 Task: Update the alert settings of the saved search to instantly.
Action: Mouse moved to (841, 119)
Screenshot: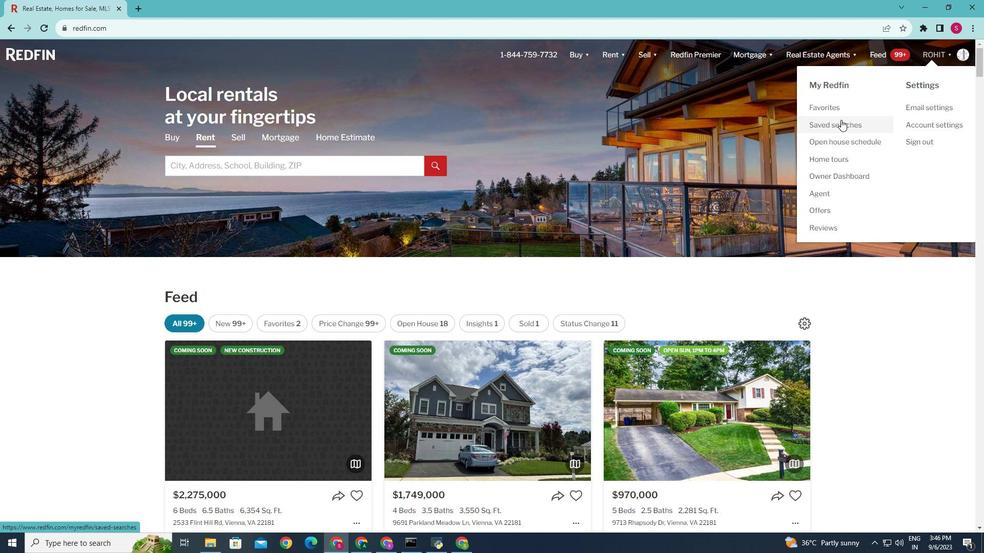 
Action: Mouse pressed left at (841, 119)
Screenshot: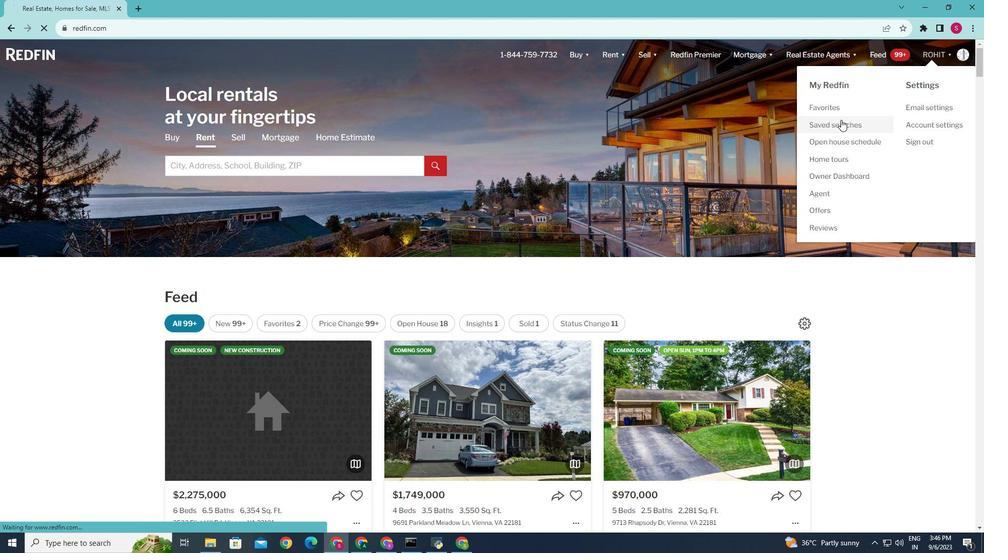 
Action: Mouse moved to (323, 250)
Screenshot: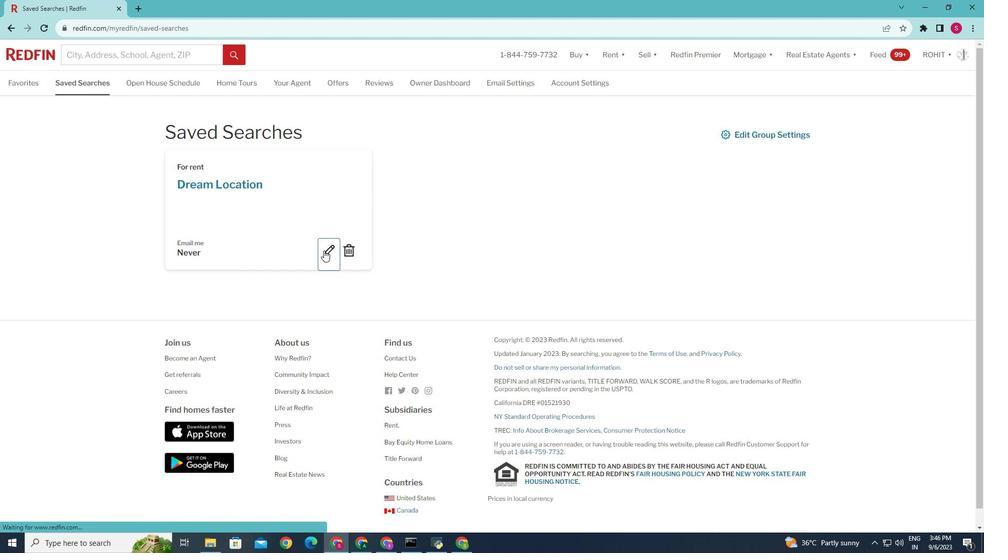 
Action: Mouse pressed left at (323, 250)
Screenshot: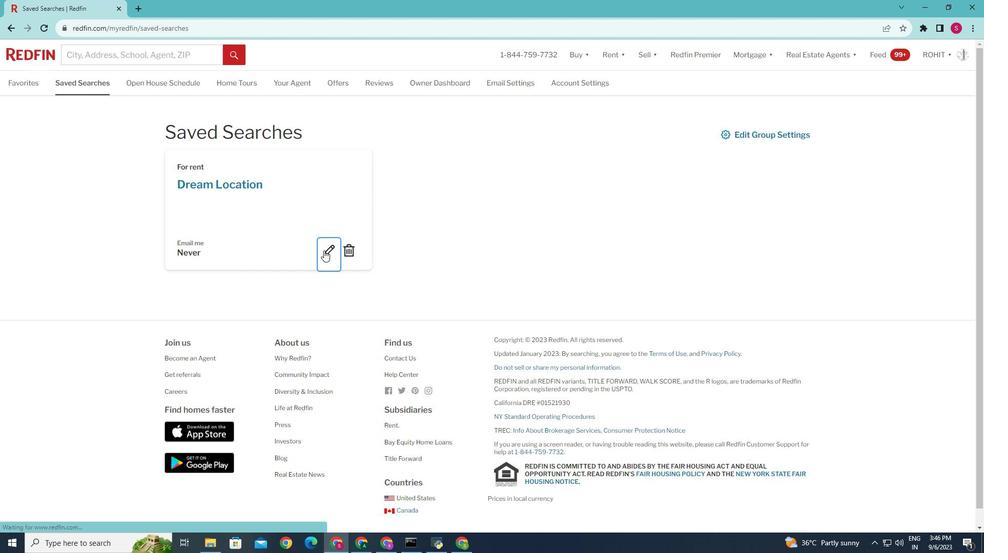 
Action: Mouse moved to (551, 205)
Screenshot: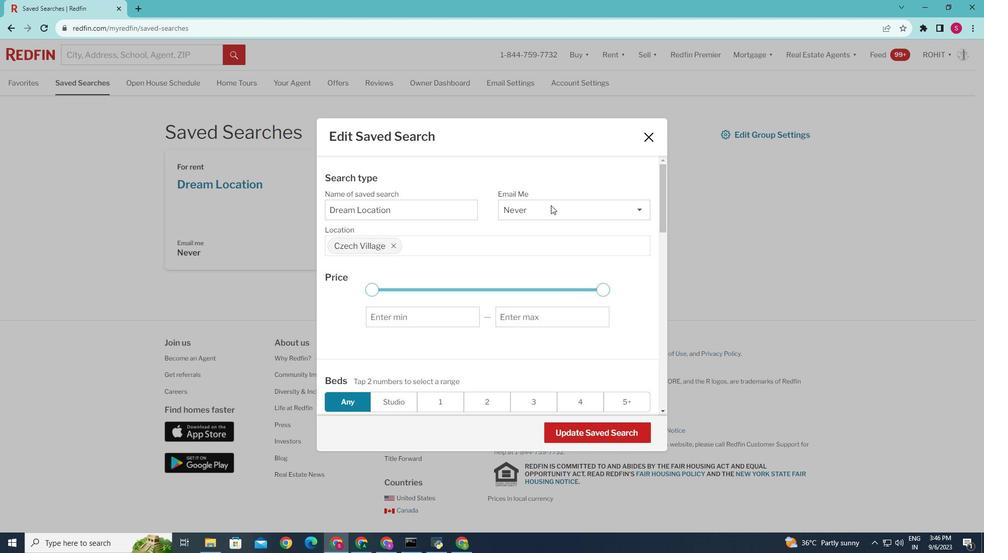 
Action: Mouse pressed left at (551, 205)
Screenshot: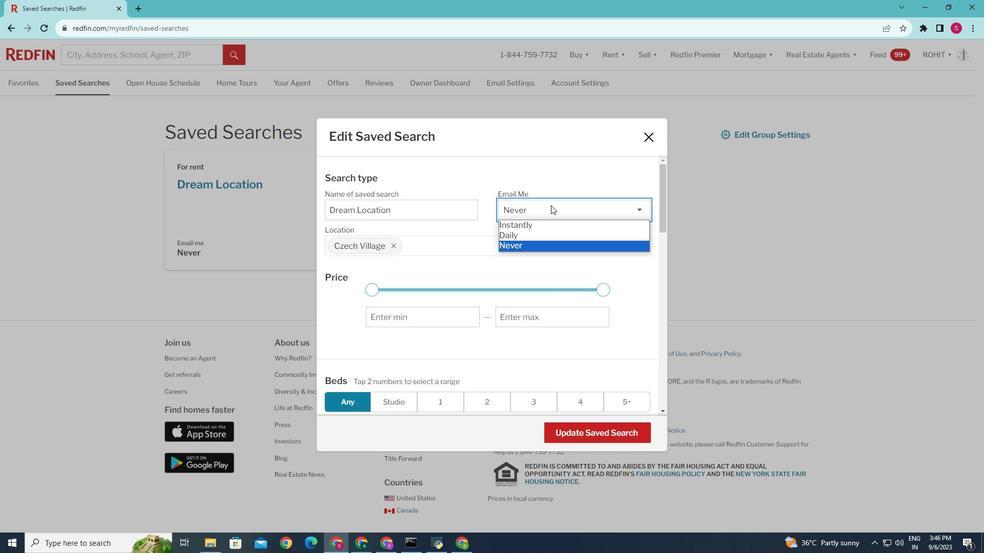 
Action: Mouse moved to (537, 227)
Screenshot: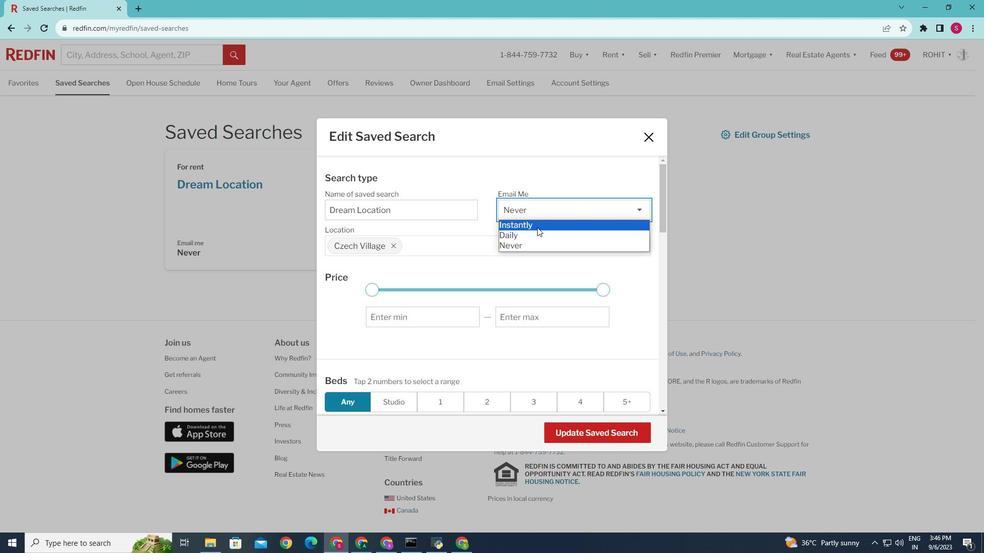 
Action: Mouse pressed left at (537, 227)
Screenshot: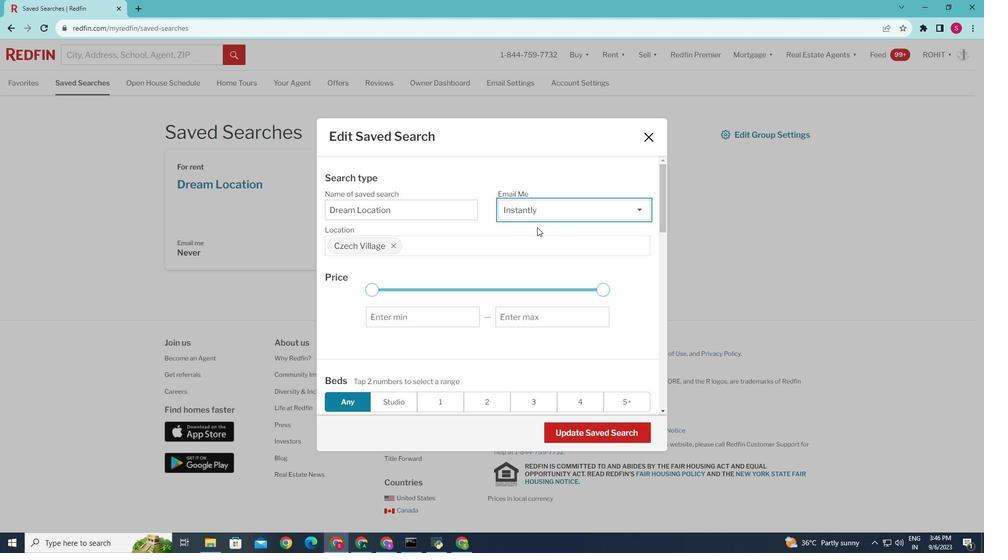 
Action: Mouse moved to (572, 430)
Screenshot: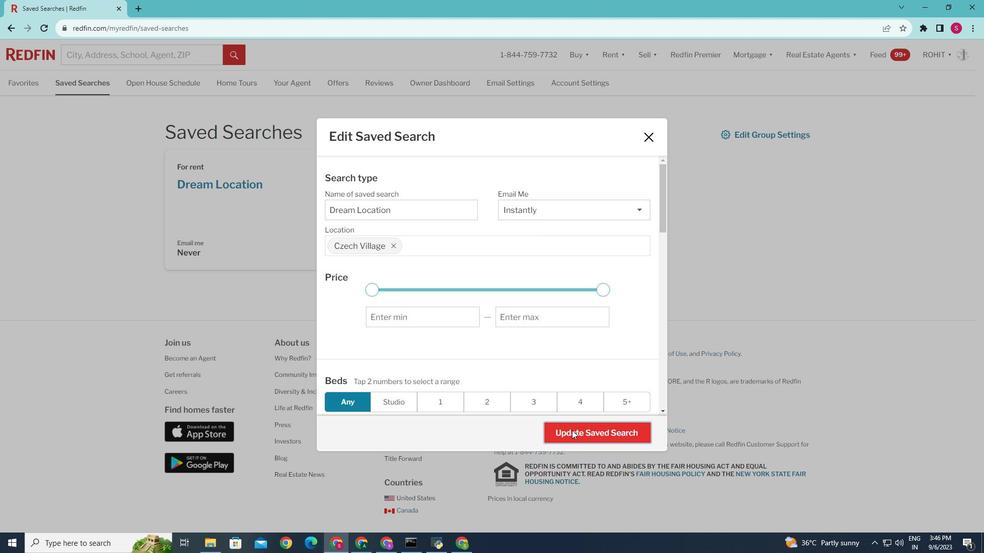 
Action: Mouse pressed left at (572, 430)
Screenshot: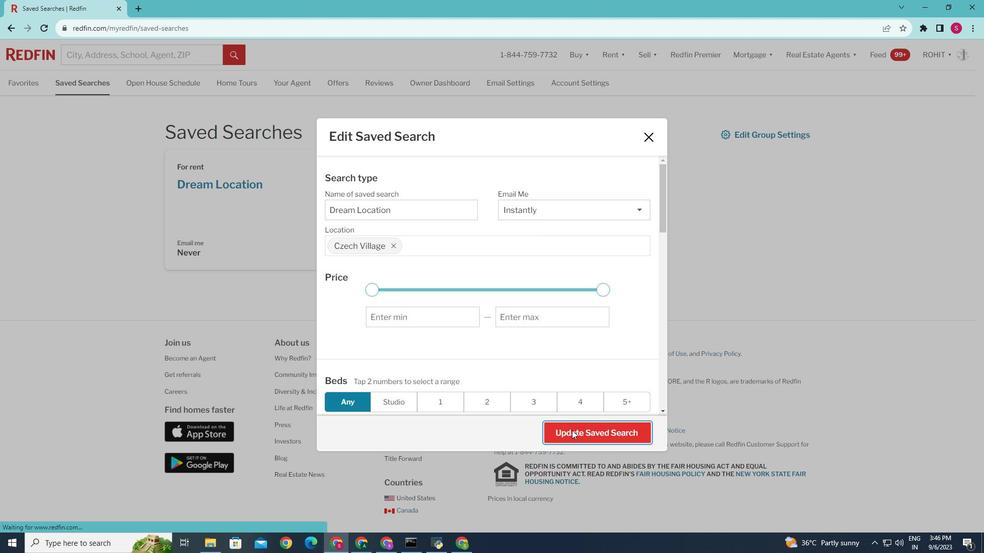 
